 Task: Look for properties with five-plus bedrooms for rent.
Action: Mouse moved to (216, 287)
Screenshot: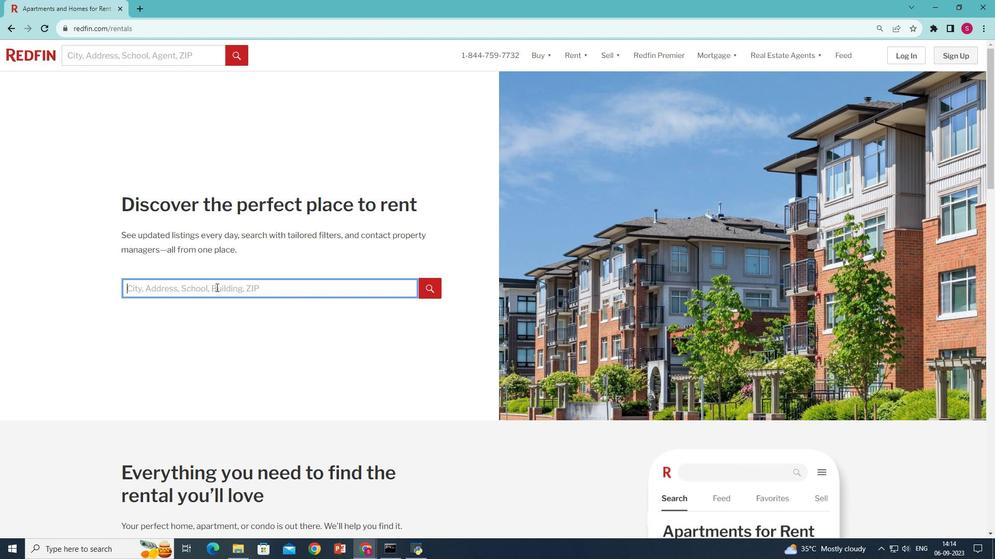 
Action: Mouse pressed left at (216, 287)
Screenshot: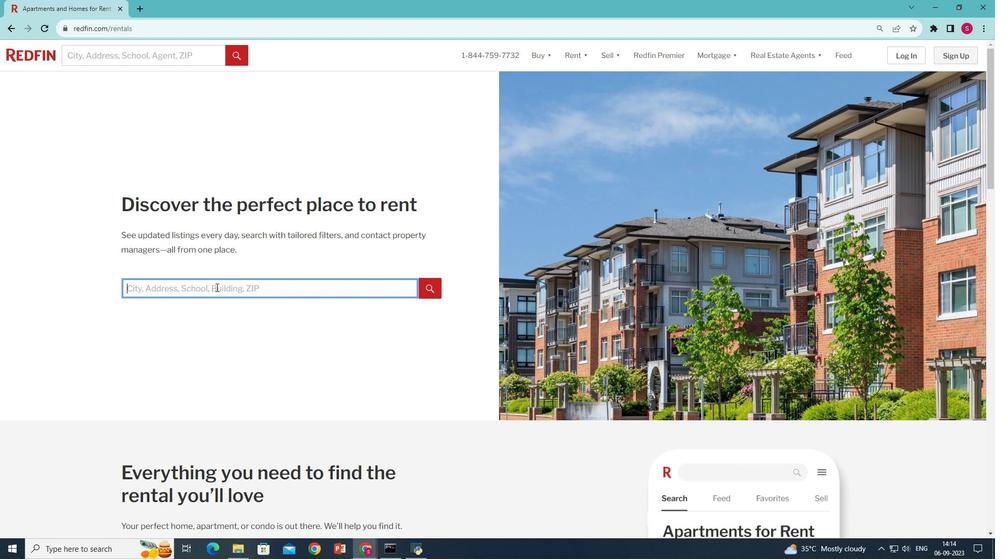 
Action: Key pressed <Key.shift>New<Key.space><Key.shift><Key.shift>York<Key.space><Key.backspace>,<Key.shift><Key.shift><Key.shift><Key.shift><Key.shift><Key.shift><Key.shift><Key.shift><Key.space><Key.shift>NY,<Key.space><Key.shift>USA
Screenshot: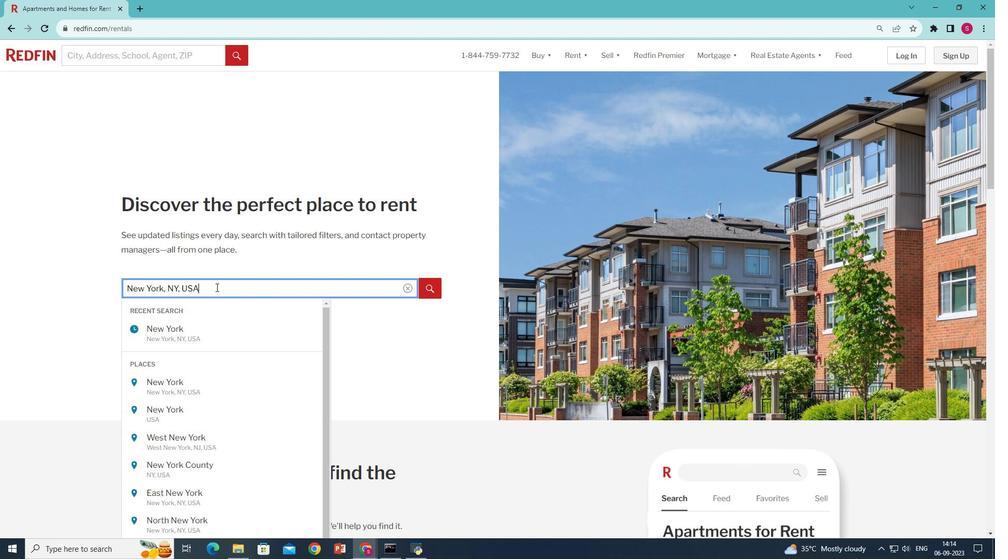 
Action: Mouse moved to (430, 289)
Screenshot: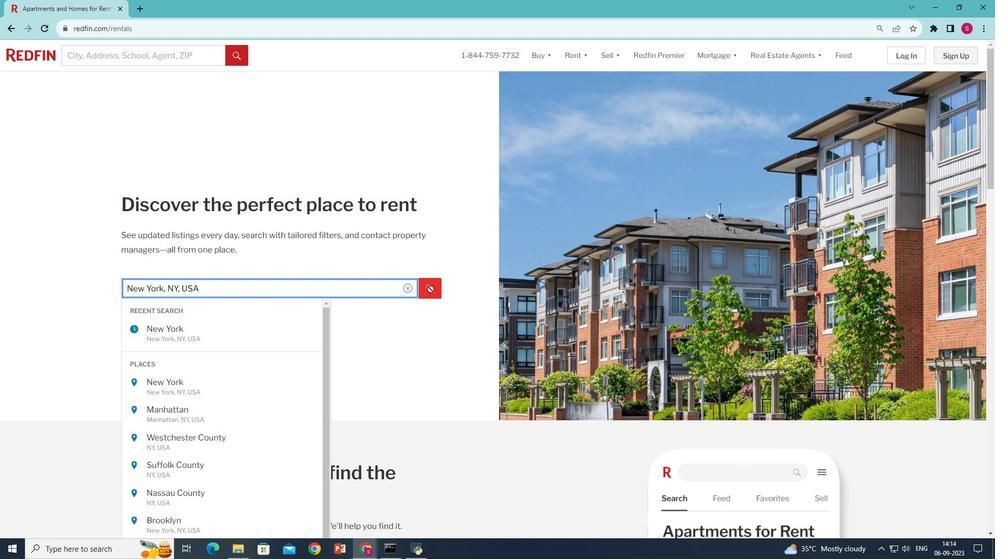
Action: Mouse pressed left at (430, 289)
Screenshot: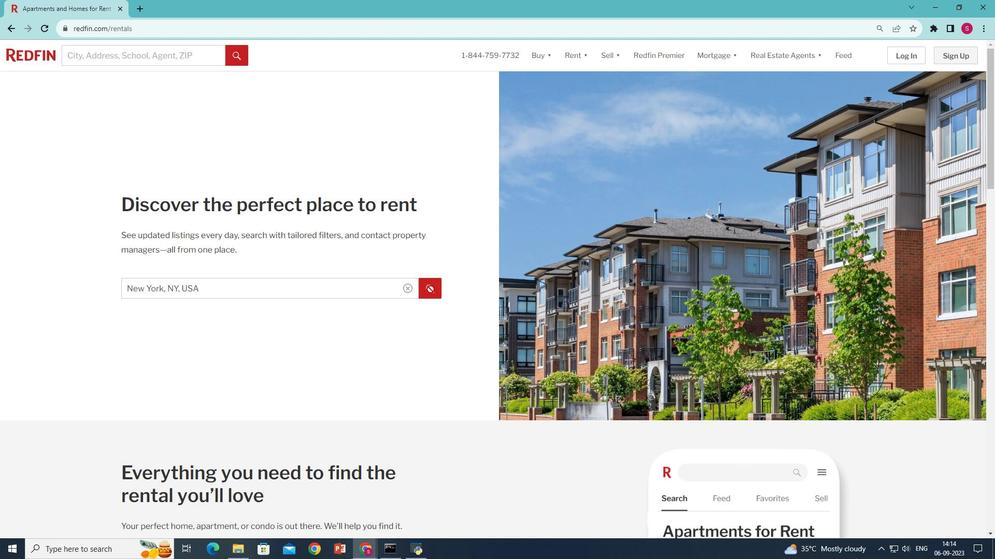 
Action: Mouse moved to (292, 122)
Screenshot: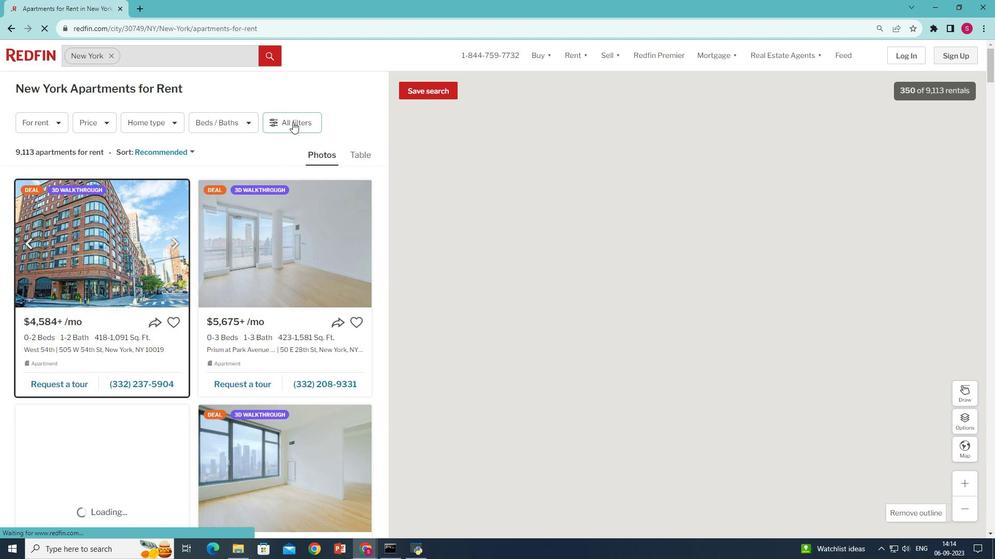 
Action: Mouse pressed left at (292, 122)
Screenshot: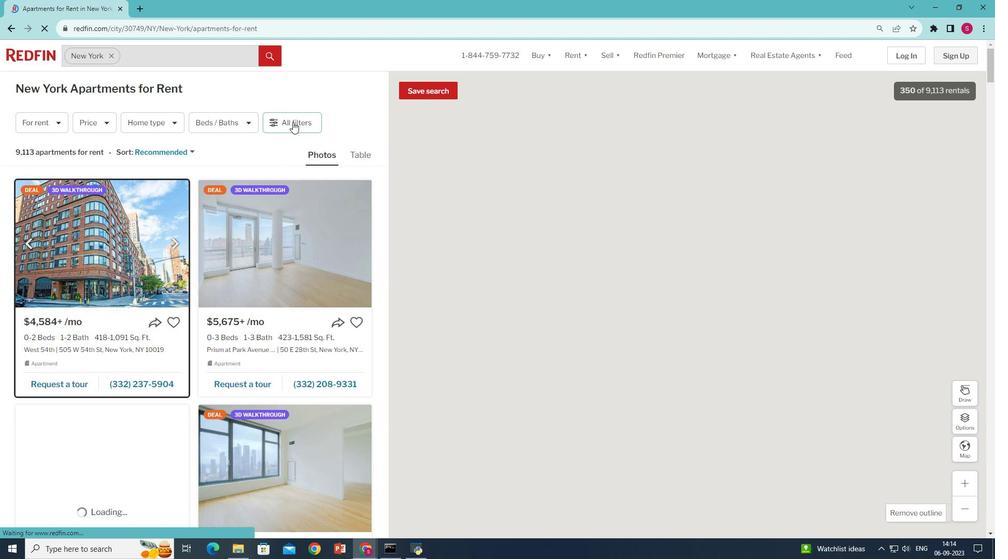 
Action: Mouse pressed left at (292, 122)
Screenshot: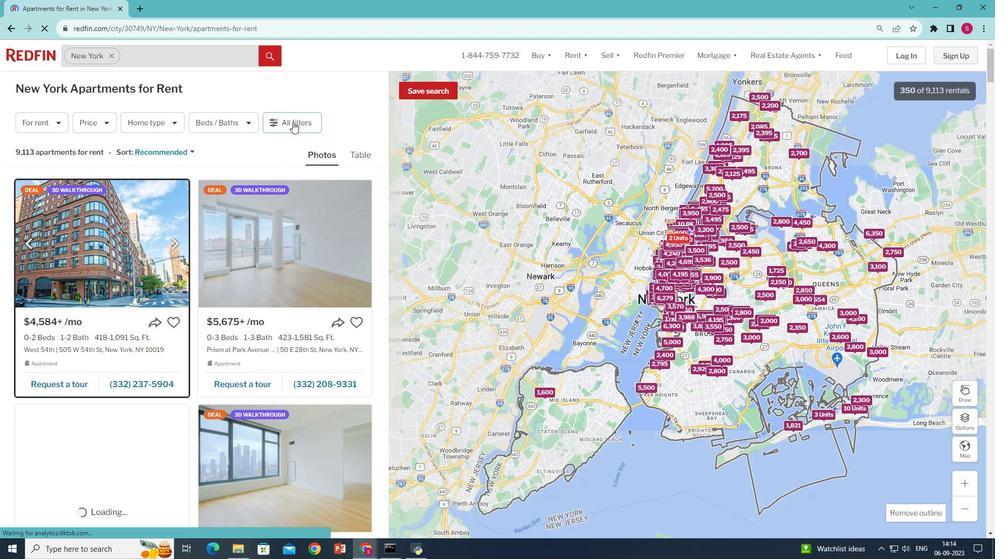 
Action: Mouse pressed left at (292, 122)
Screenshot: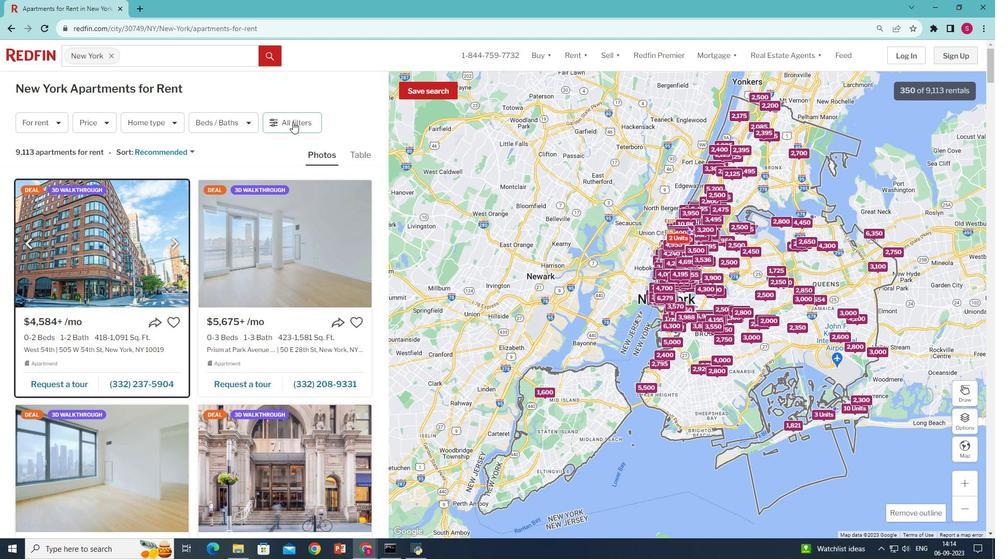 
Action: Mouse moved to (295, 290)
Screenshot: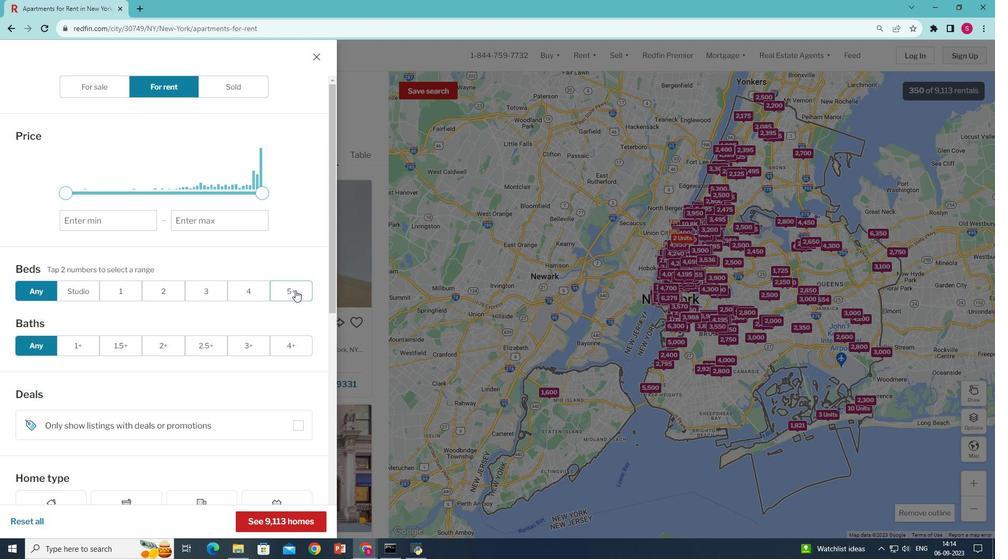 
Action: Mouse pressed left at (295, 290)
Screenshot: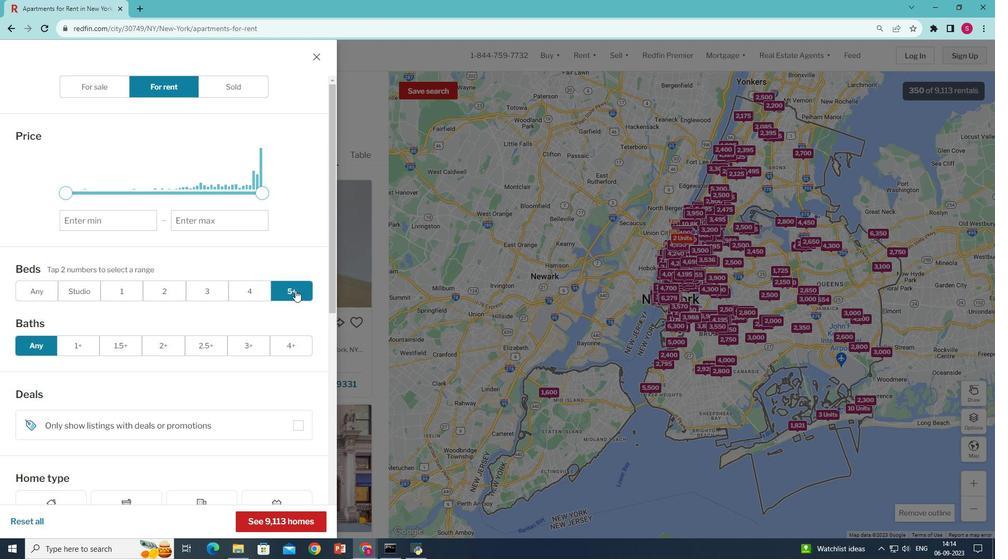 
Action: Mouse moved to (279, 526)
Screenshot: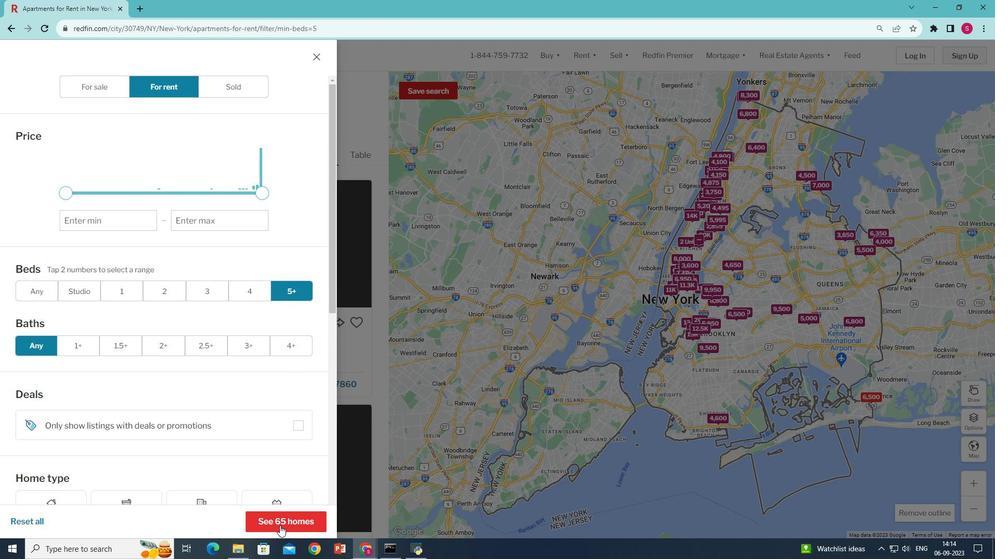
Action: Mouse pressed left at (279, 526)
Screenshot: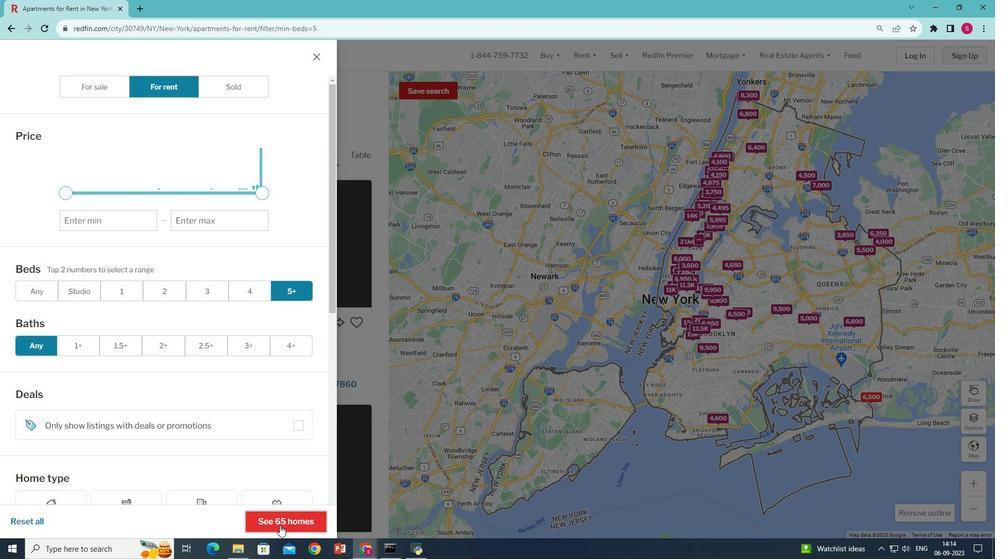 
Action: Mouse moved to (268, 298)
Screenshot: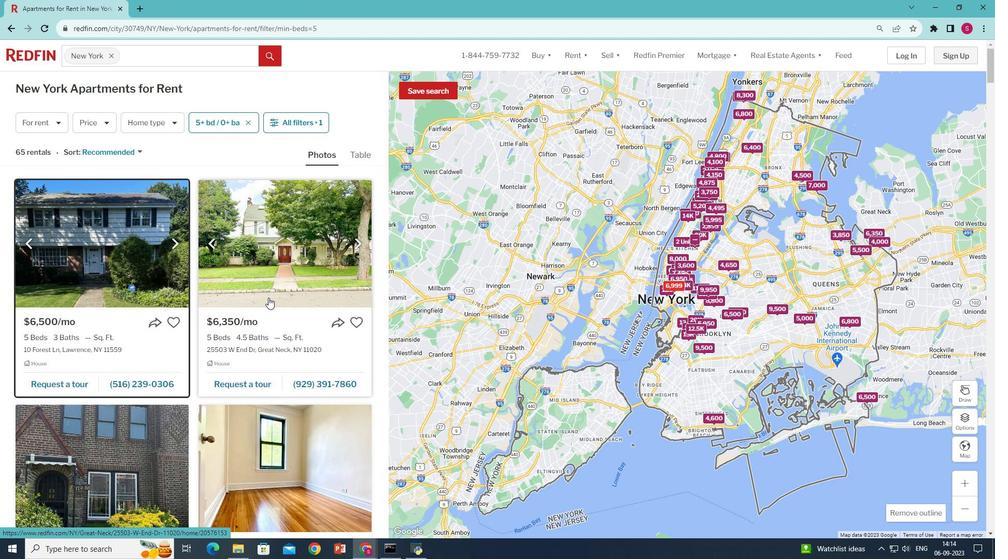 
